 Task: Create New Vendor with Vendor Name: Pace Couriers, Billing Address Line1: 667 Walnutwood Ave., Billing Address Line2: Wappingers Falls, Billing Address Line3: NY 10972
Action: Mouse moved to (145, 25)
Screenshot: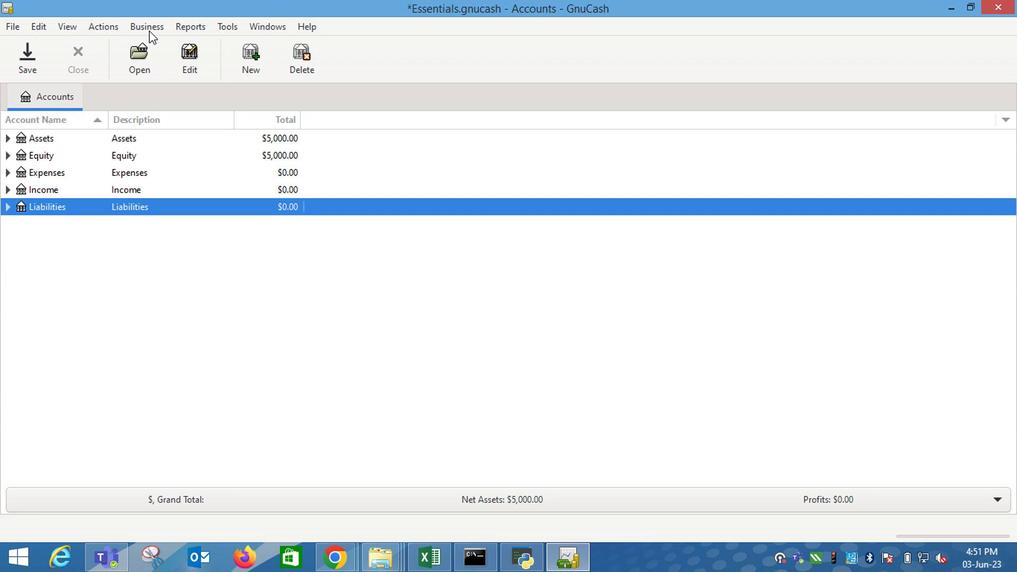 
Action: Mouse pressed left at (145, 25)
Screenshot: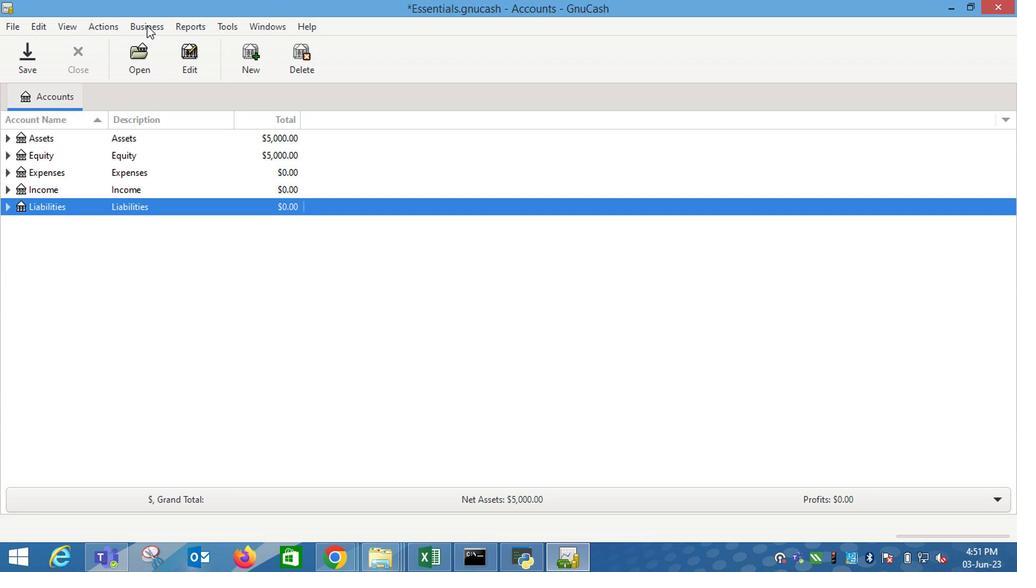 
Action: Mouse moved to (311, 85)
Screenshot: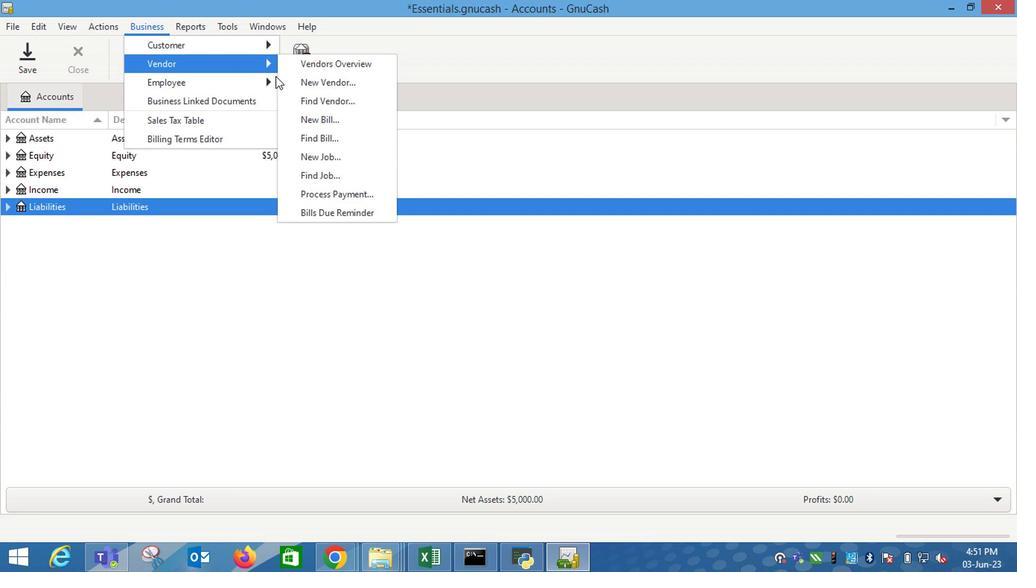 
Action: Mouse pressed left at (311, 85)
Screenshot: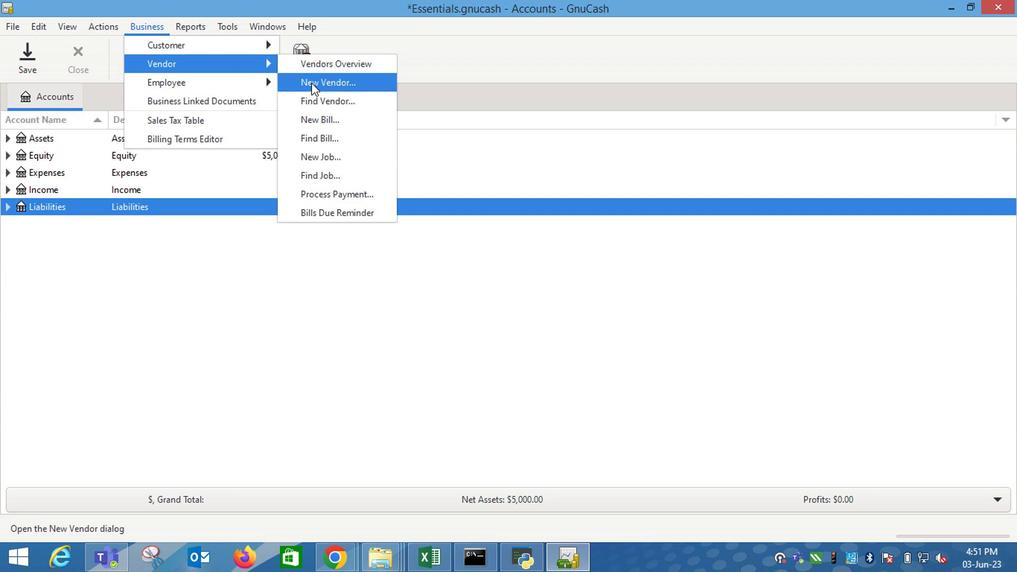 
Action: Mouse moved to (765, 274)
Screenshot: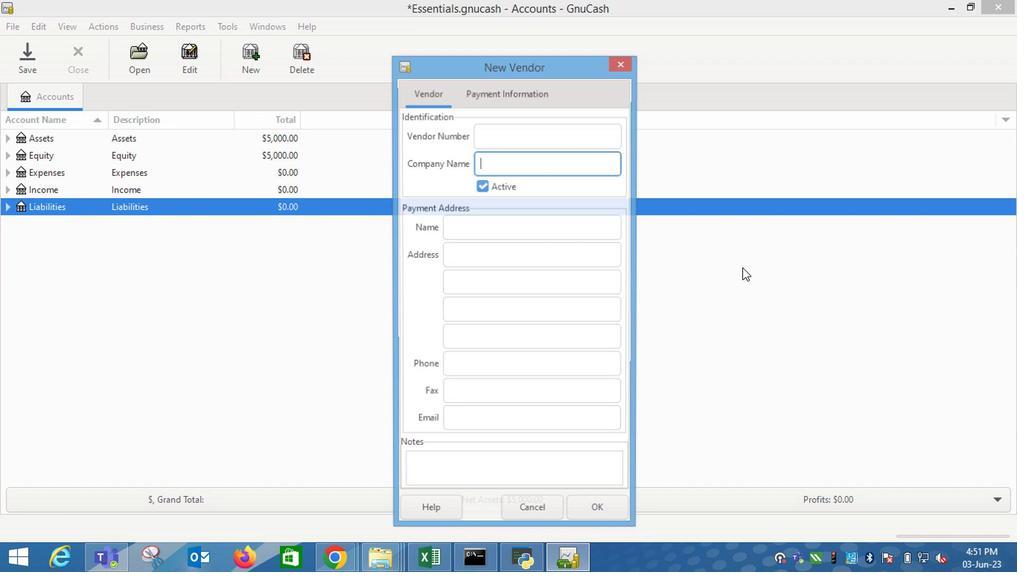 
Action: Key pressed <Key.shift_r>Pace<Key.space><Key.shift_r>Couriers<Key.tab><Key.tab><Key.tab>667<Key.space><Key.shift_r>Walnutwood<Key.space><Key.shift_r>Ave.<Key.tab><Key.shift_r>Wappingers<Key.space><Key.shift_r>Falls<Key.tab><Key.shift_r>NY<Key.space>10972
Screenshot: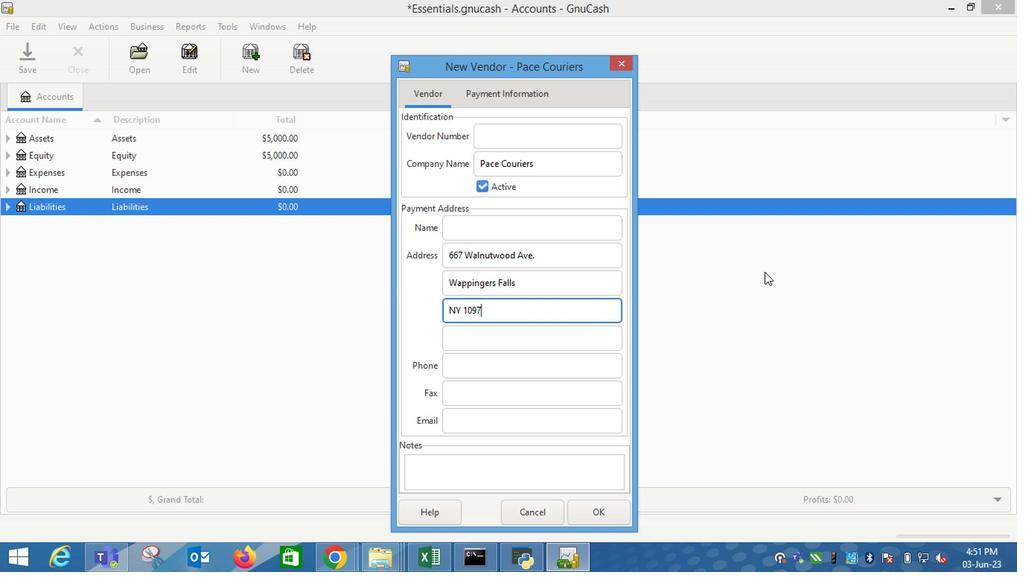 
Action: Mouse moved to (503, 94)
Screenshot: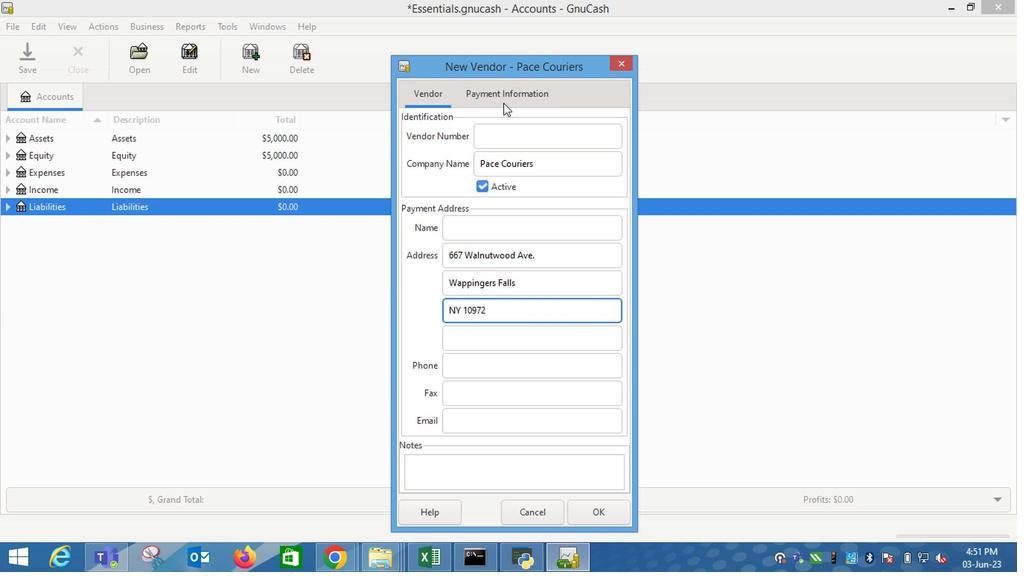 
Action: Mouse pressed left at (503, 94)
Screenshot: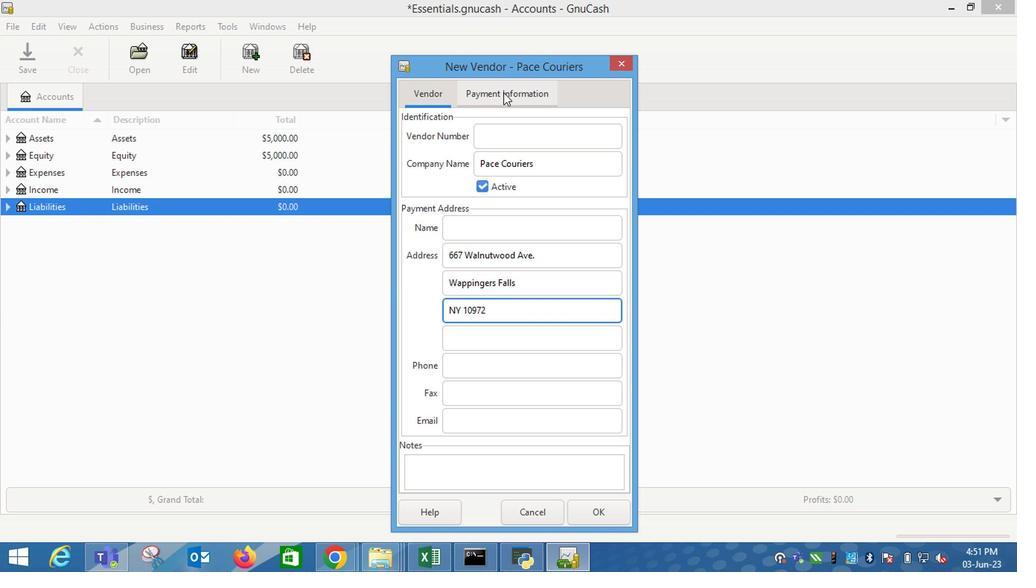 
Action: Mouse moved to (589, 516)
Screenshot: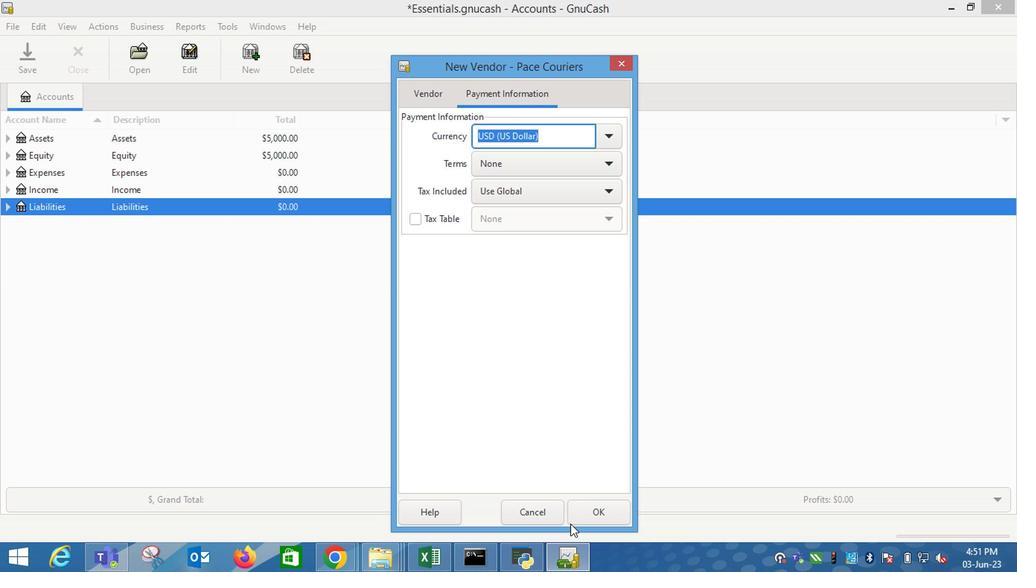 
Action: Mouse pressed left at (589, 516)
Screenshot: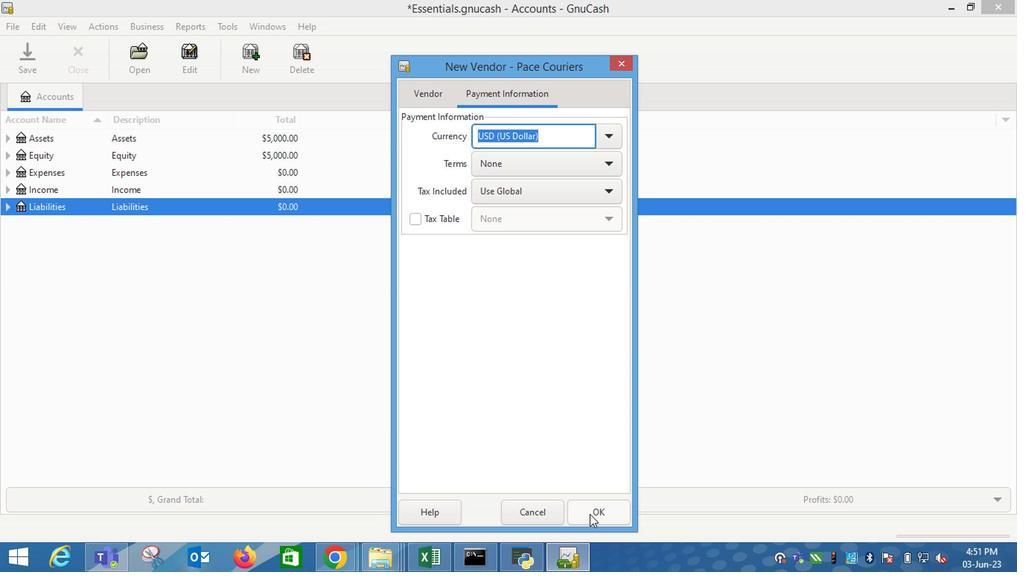 
